 Task: Zoom slide to 50%.
Action: Mouse moved to (145, 92)
Screenshot: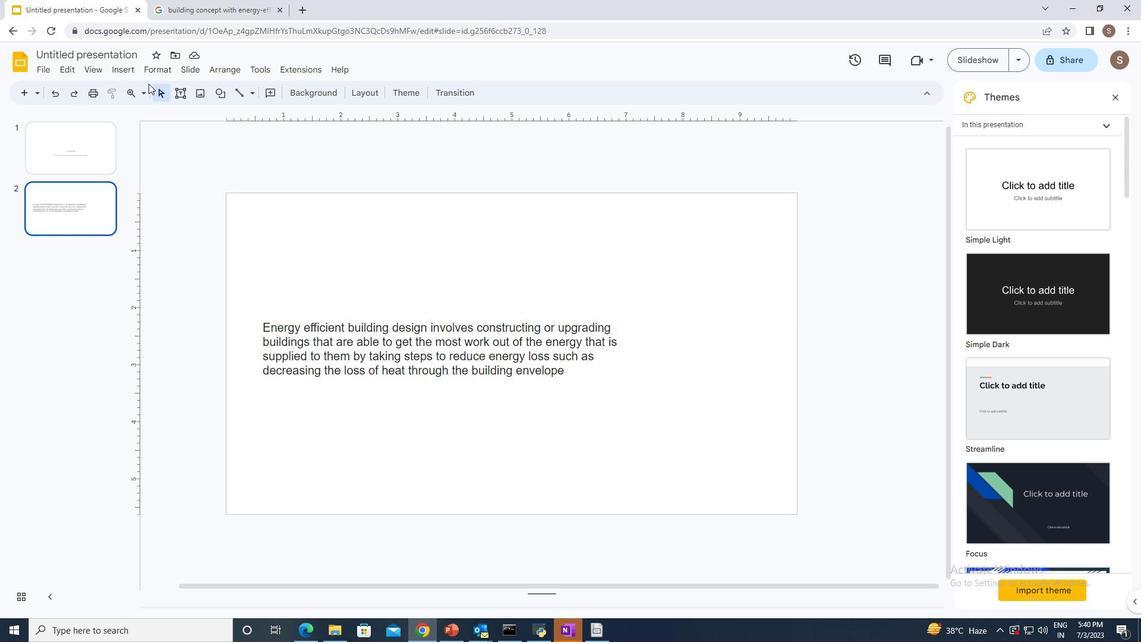 
Action: Mouse pressed left at (145, 92)
Screenshot: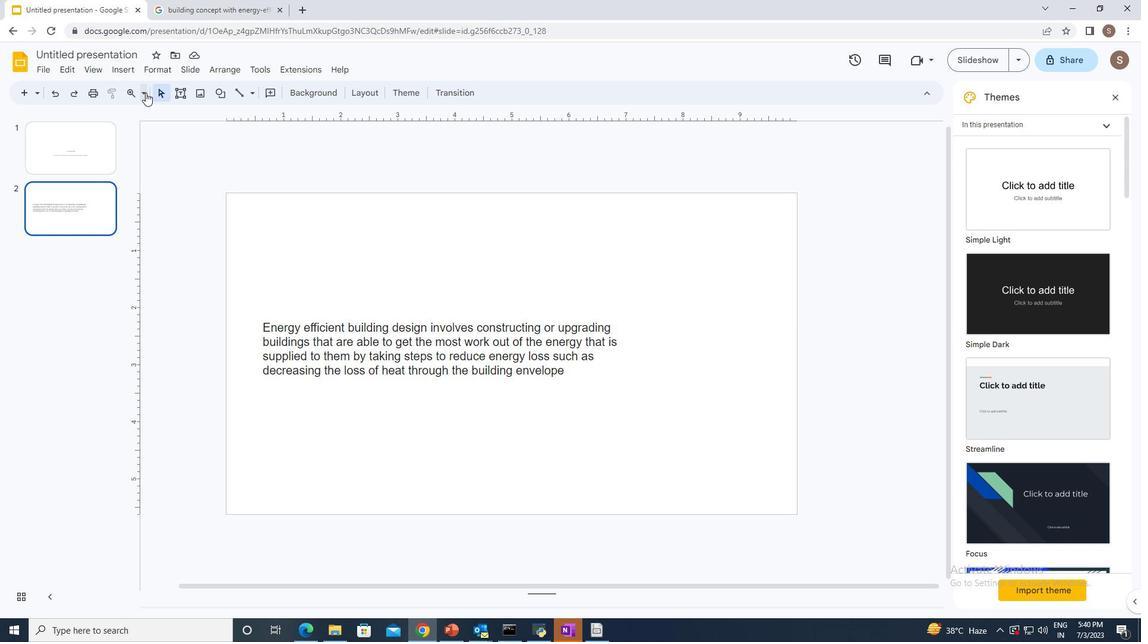 
Action: Mouse moved to (165, 136)
Screenshot: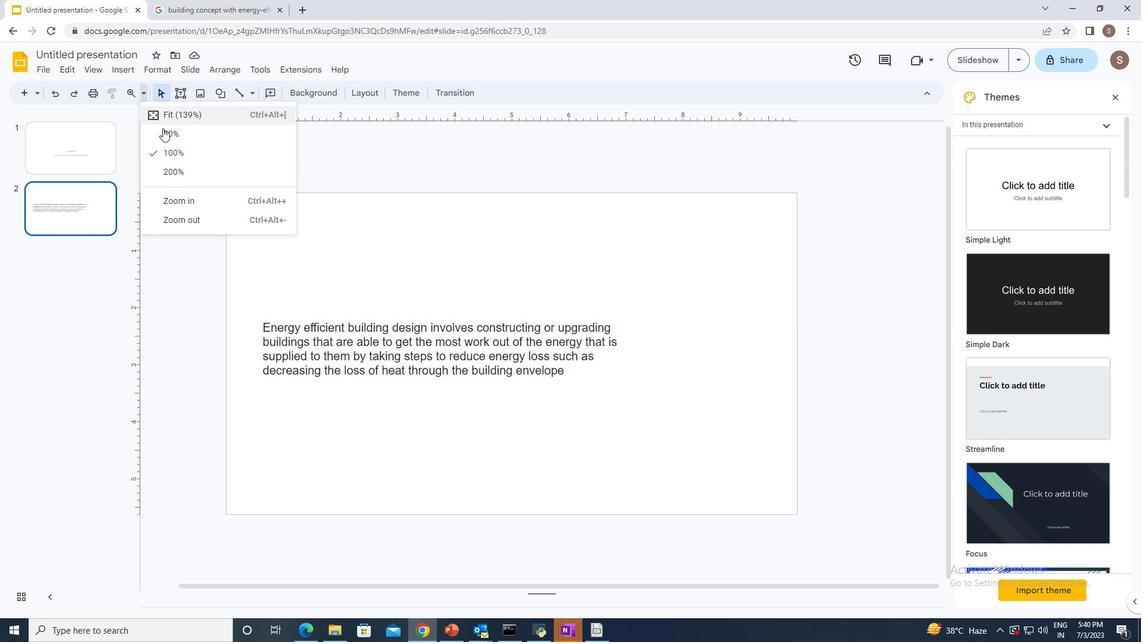 
Action: Mouse pressed left at (165, 136)
Screenshot: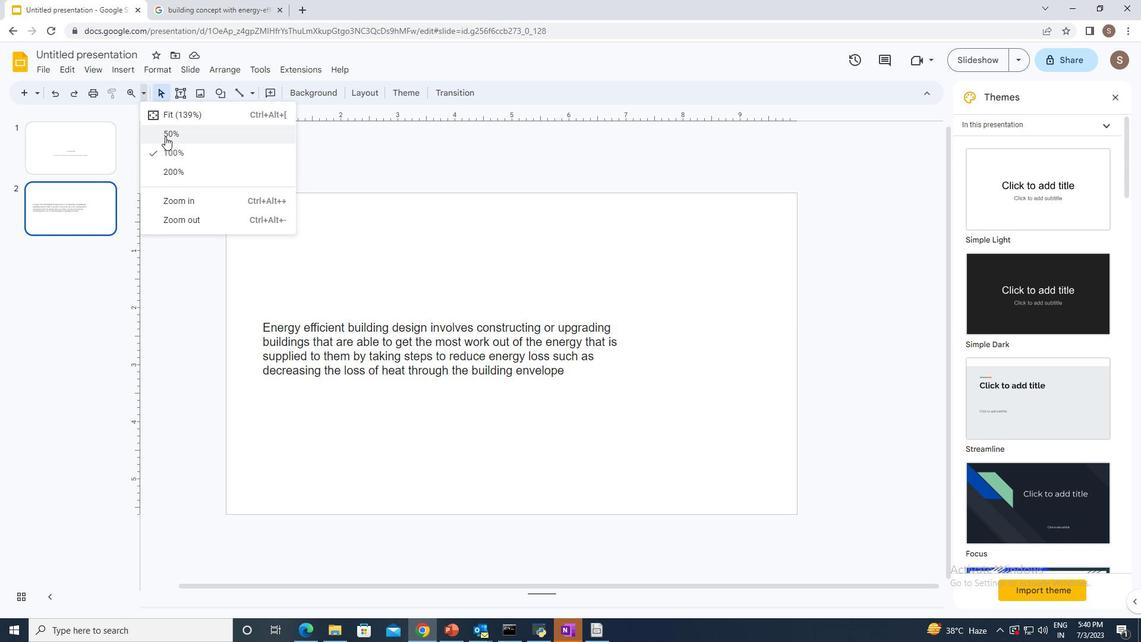 
